 Task: Change the workspace to "Daily Schedule".
Action: Mouse moved to (315, 67)
Screenshot: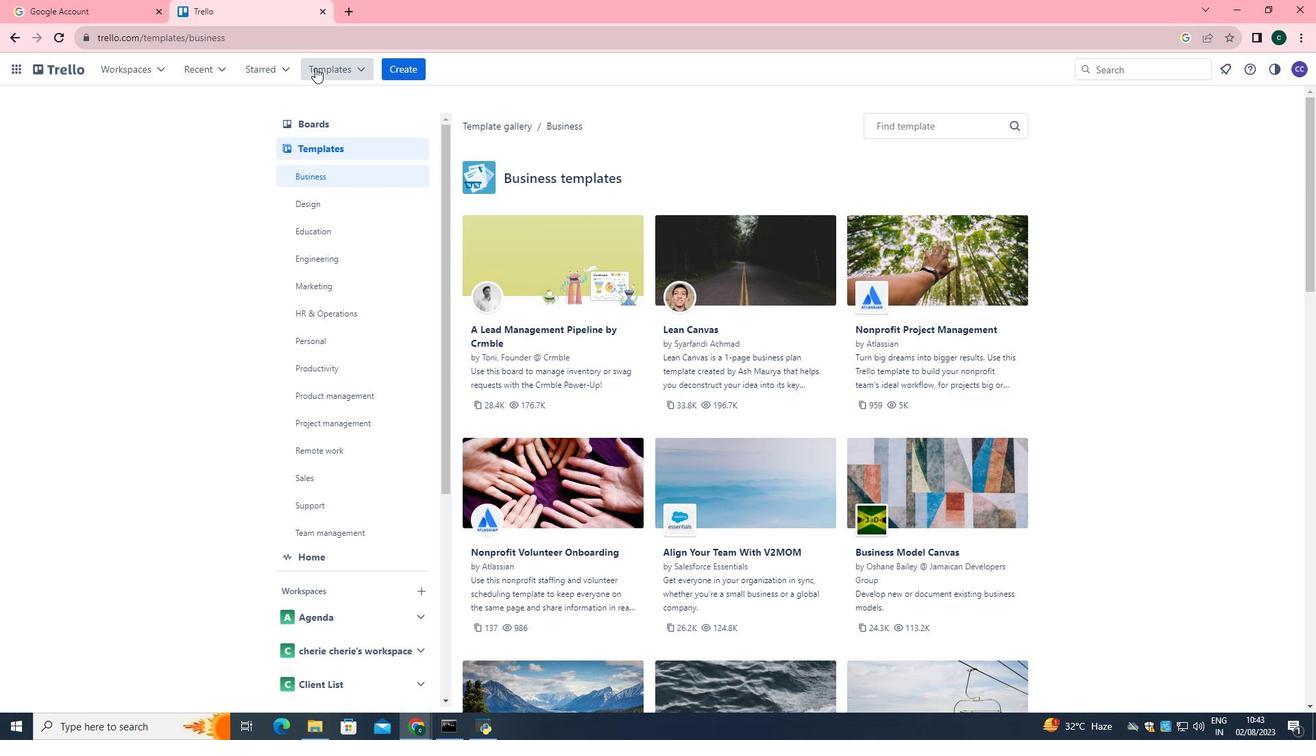 
Action: Mouse pressed left at (315, 67)
Screenshot: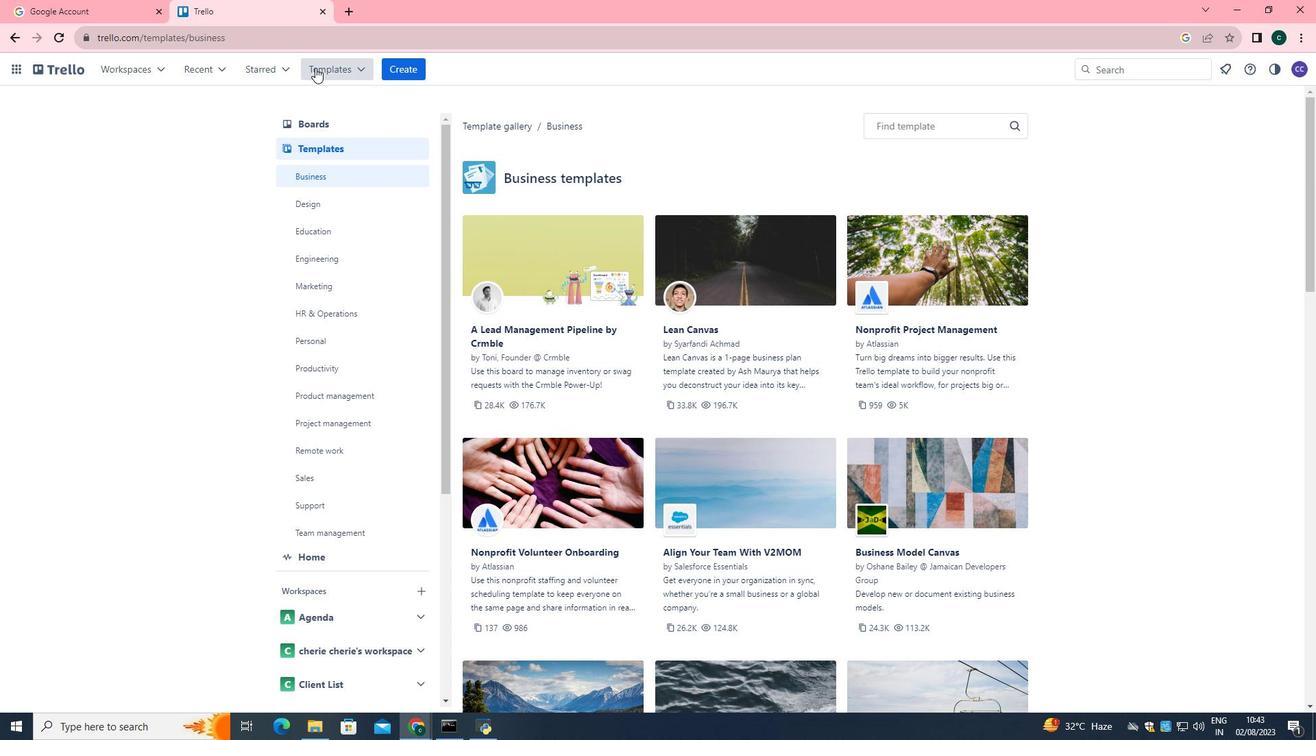 
Action: Mouse moved to (412, 497)
Screenshot: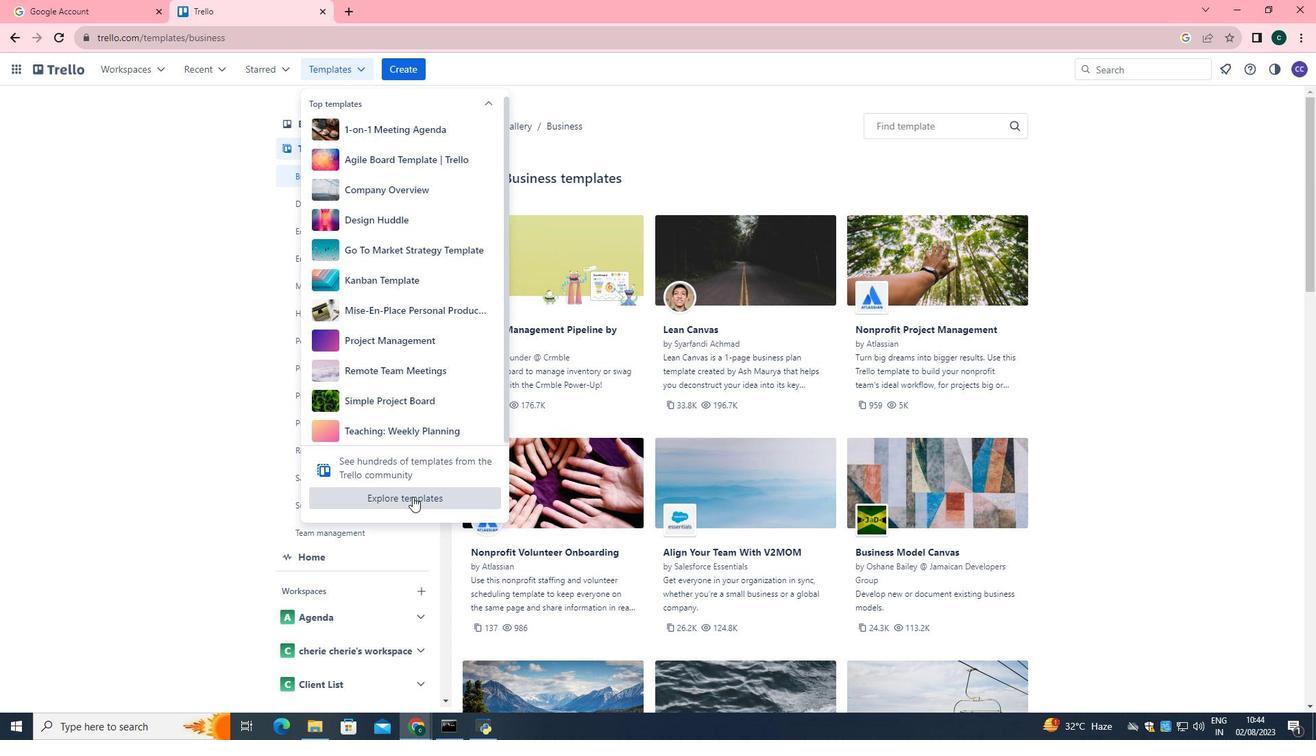 
Action: Mouse pressed left at (412, 497)
Screenshot: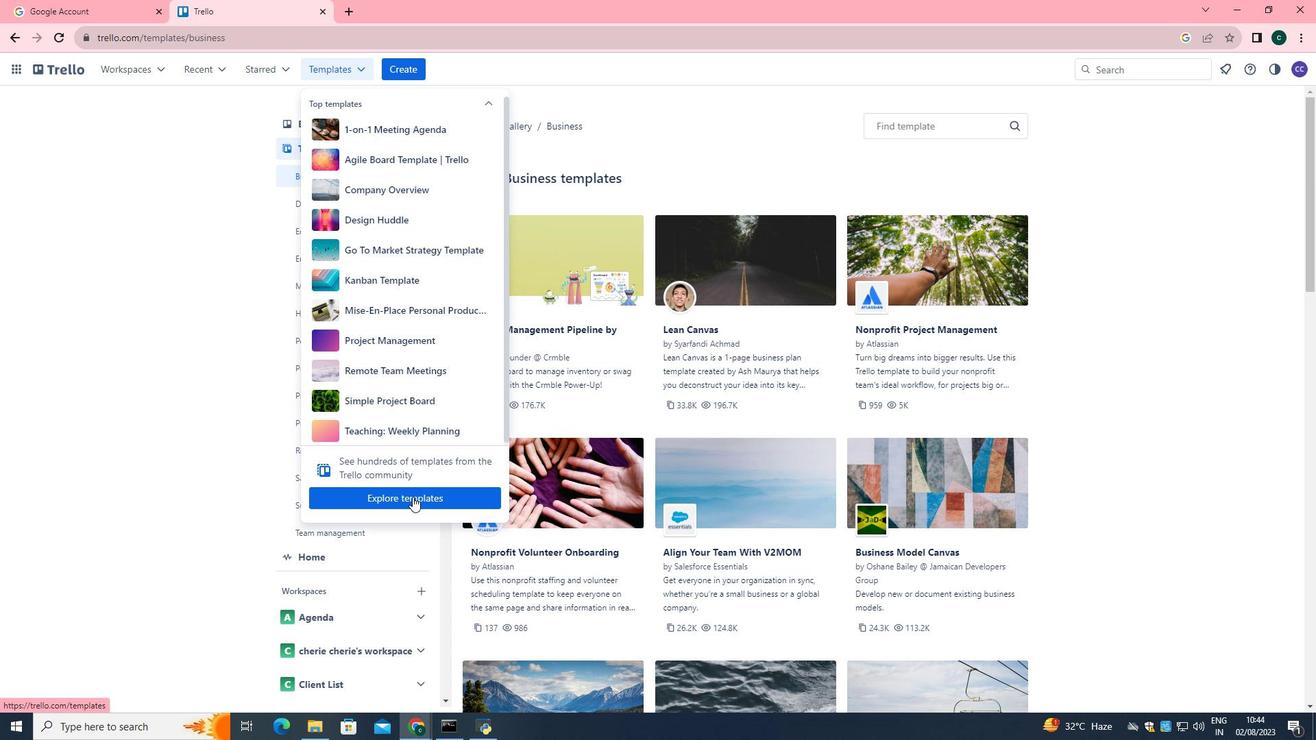 
Action: Mouse moved to (987, 183)
Screenshot: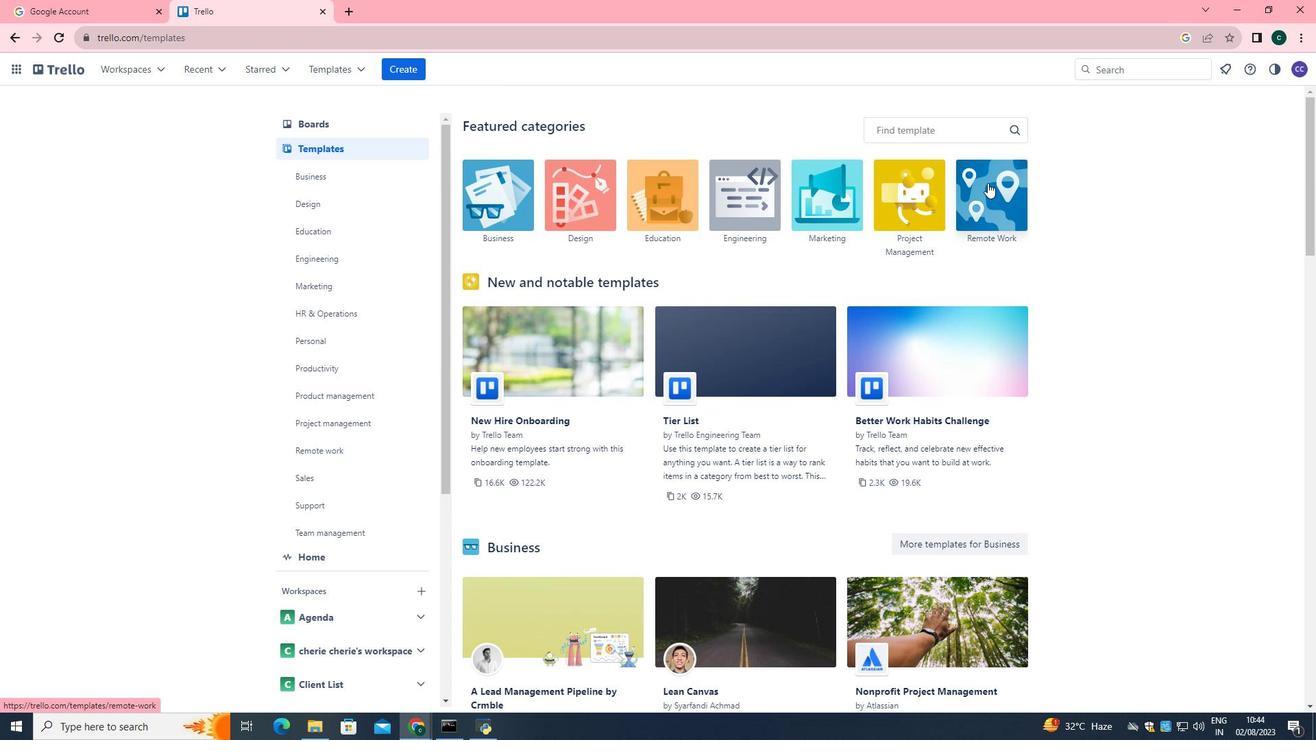 
Action: Mouse pressed left at (987, 183)
Screenshot: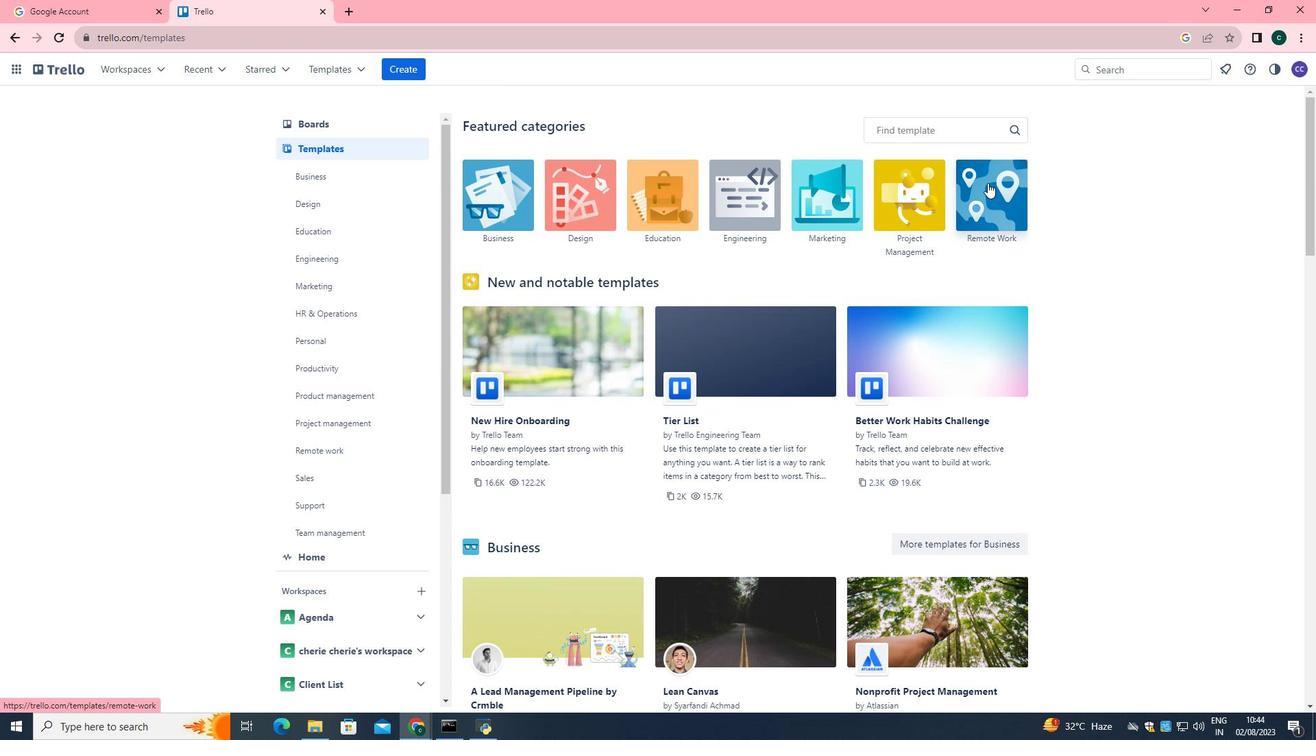 
Action: Mouse moved to (577, 294)
Screenshot: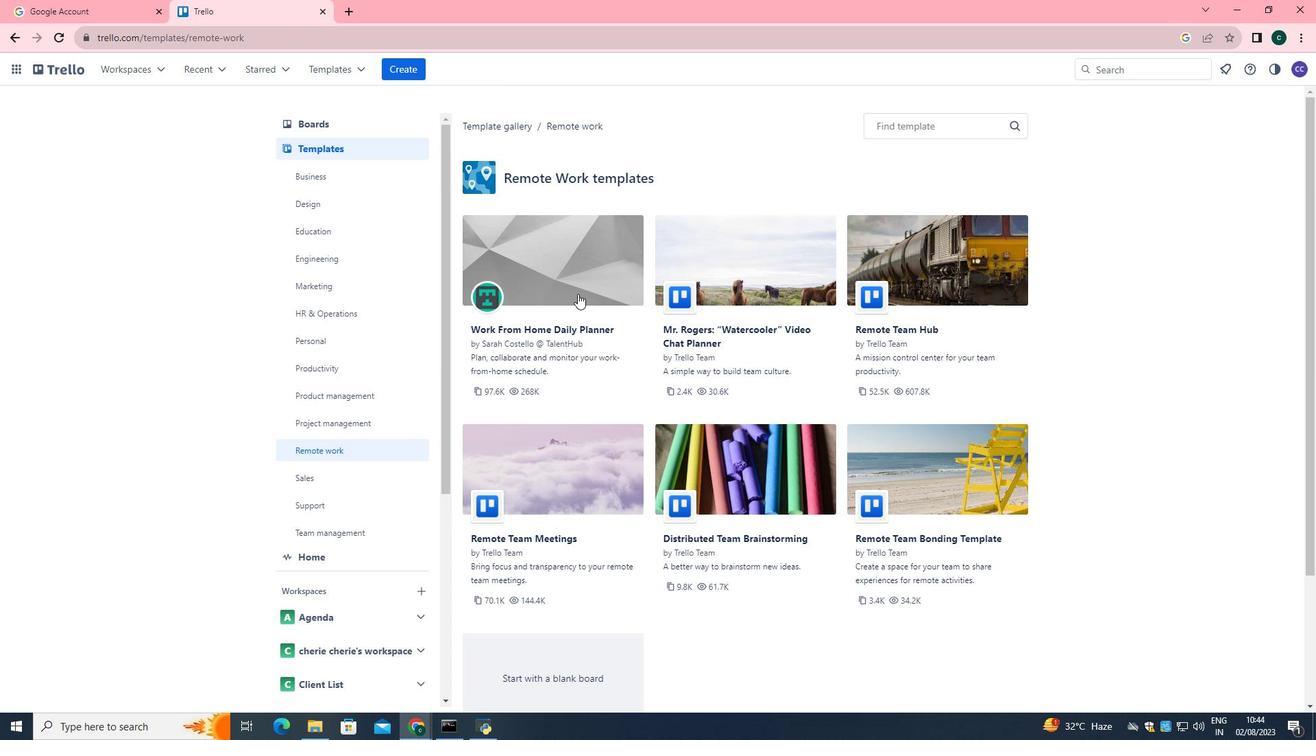 
Action: Mouse pressed left at (577, 294)
Screenshot: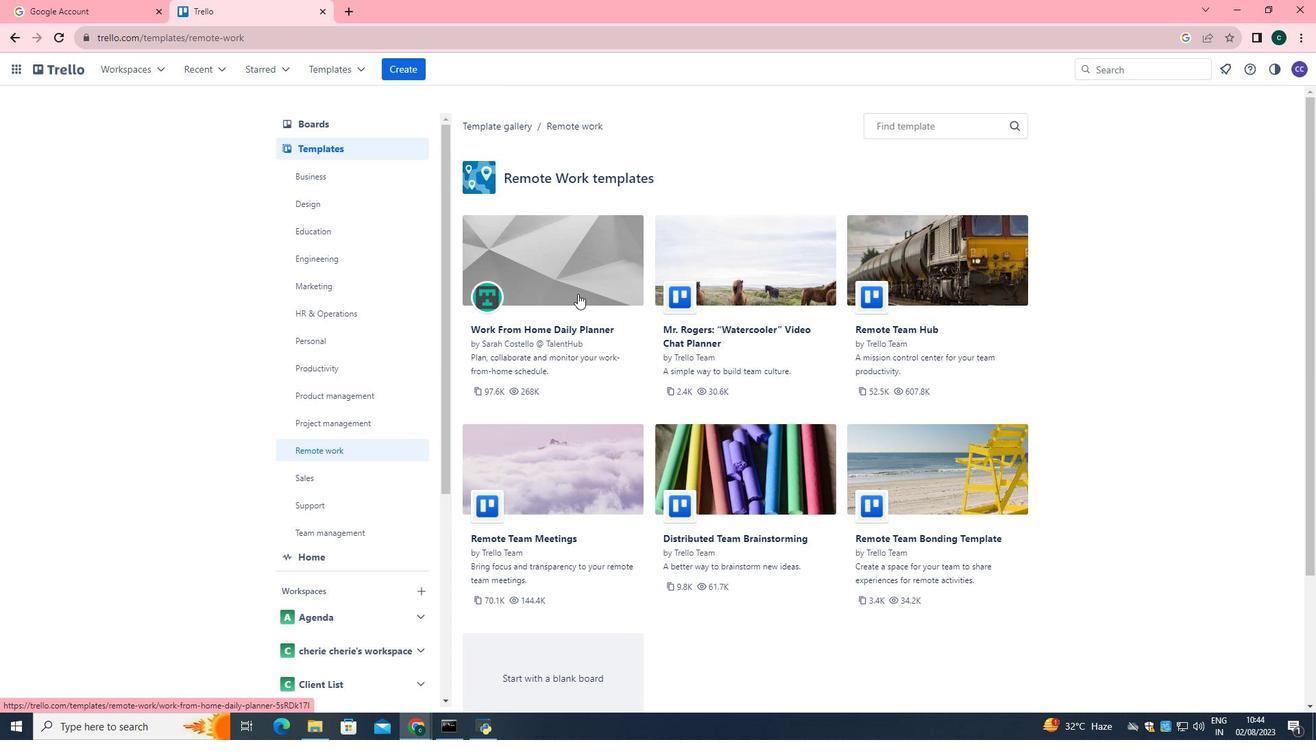 
Action: Mouse moved to (988, 178)
Screenshot: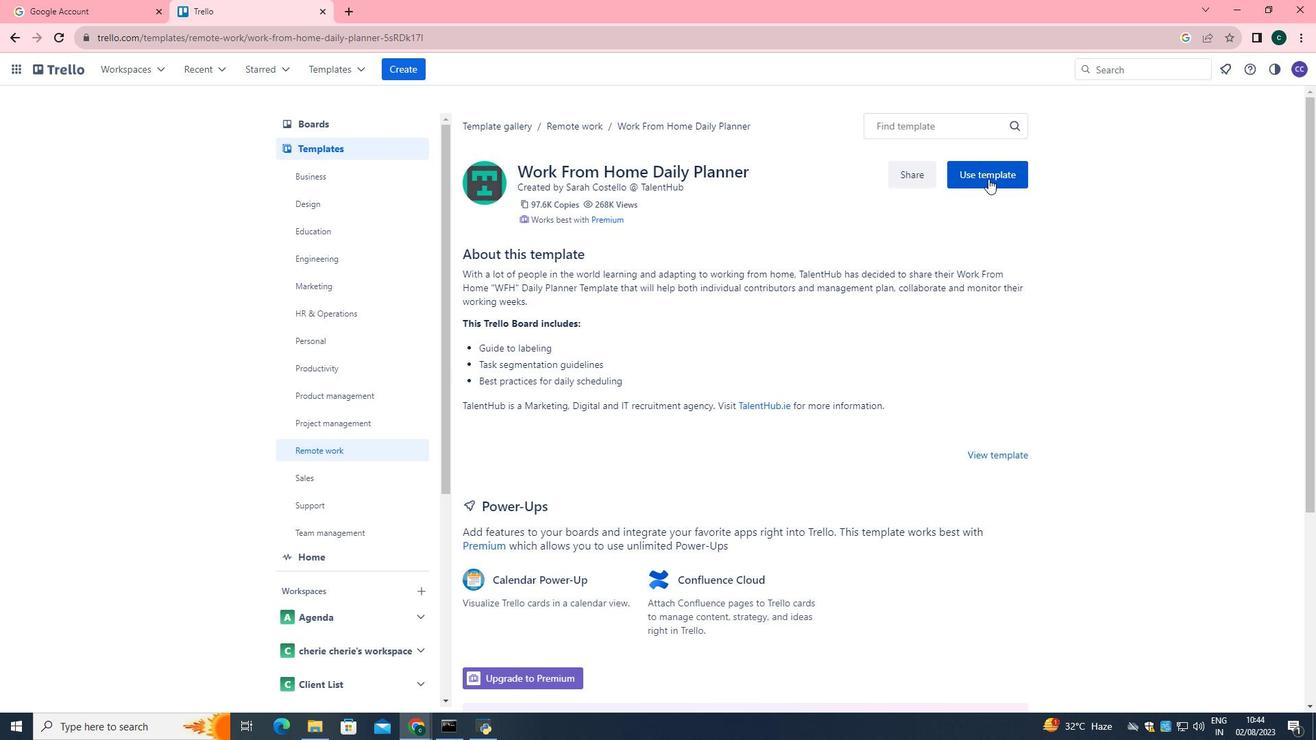 
Action: Mouse pressed left at (988, 178)
Screenshot: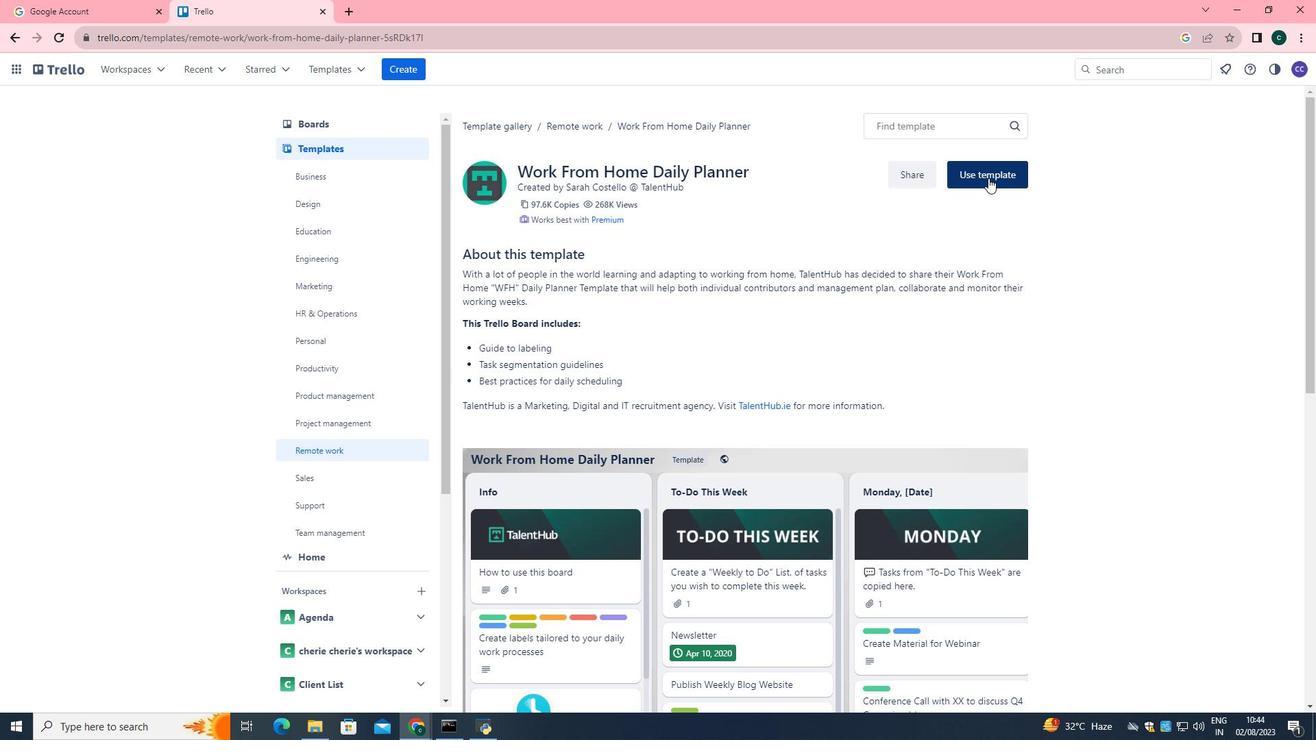 
Action: Mouse moved to (1025, 297)
Screenshot: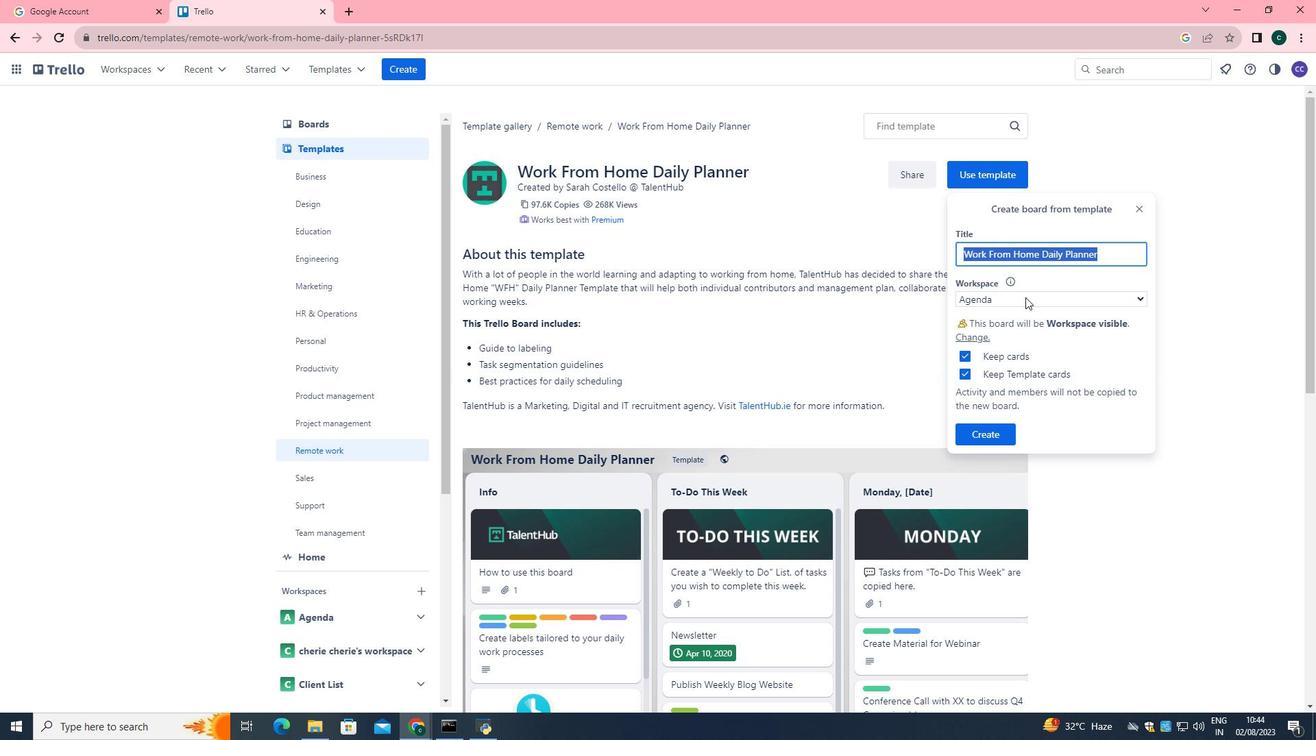 
Action: Mouse pressed left at (1025, 297)
Screenshot: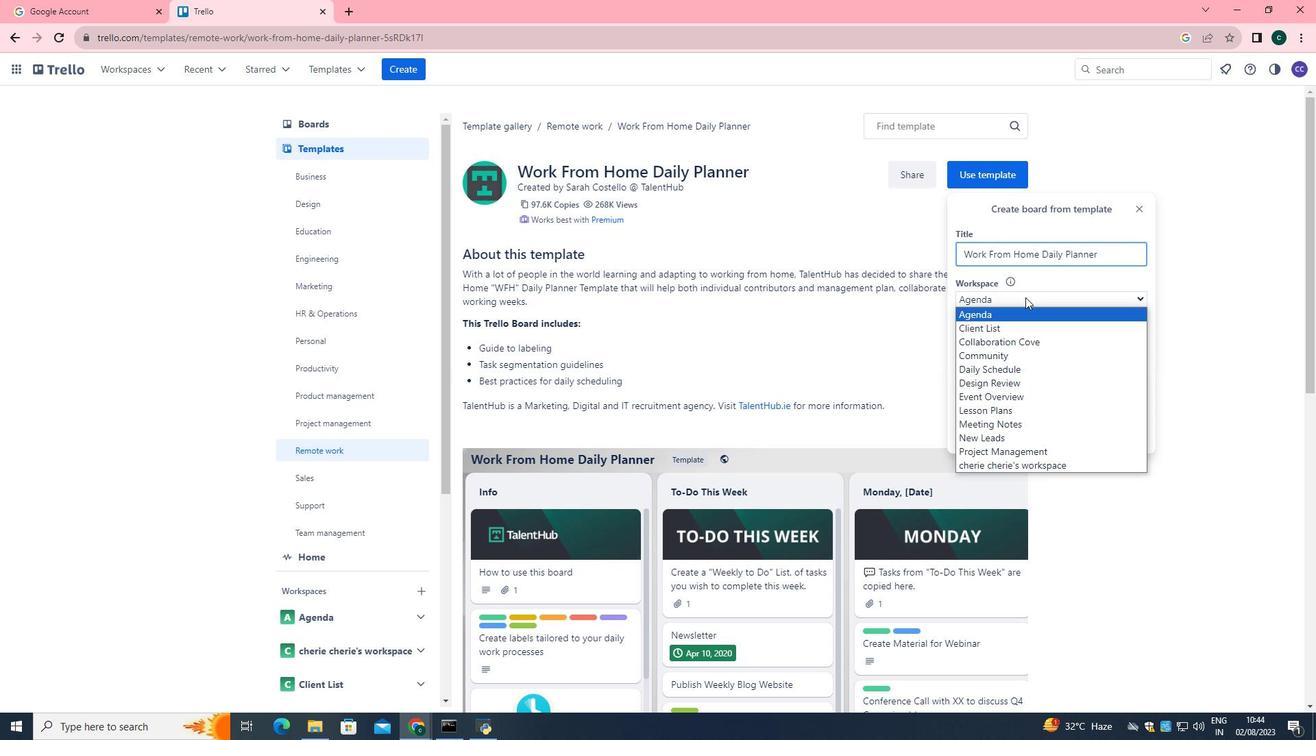 
Action: Mouse moved to (1009, 368)
Screenshot: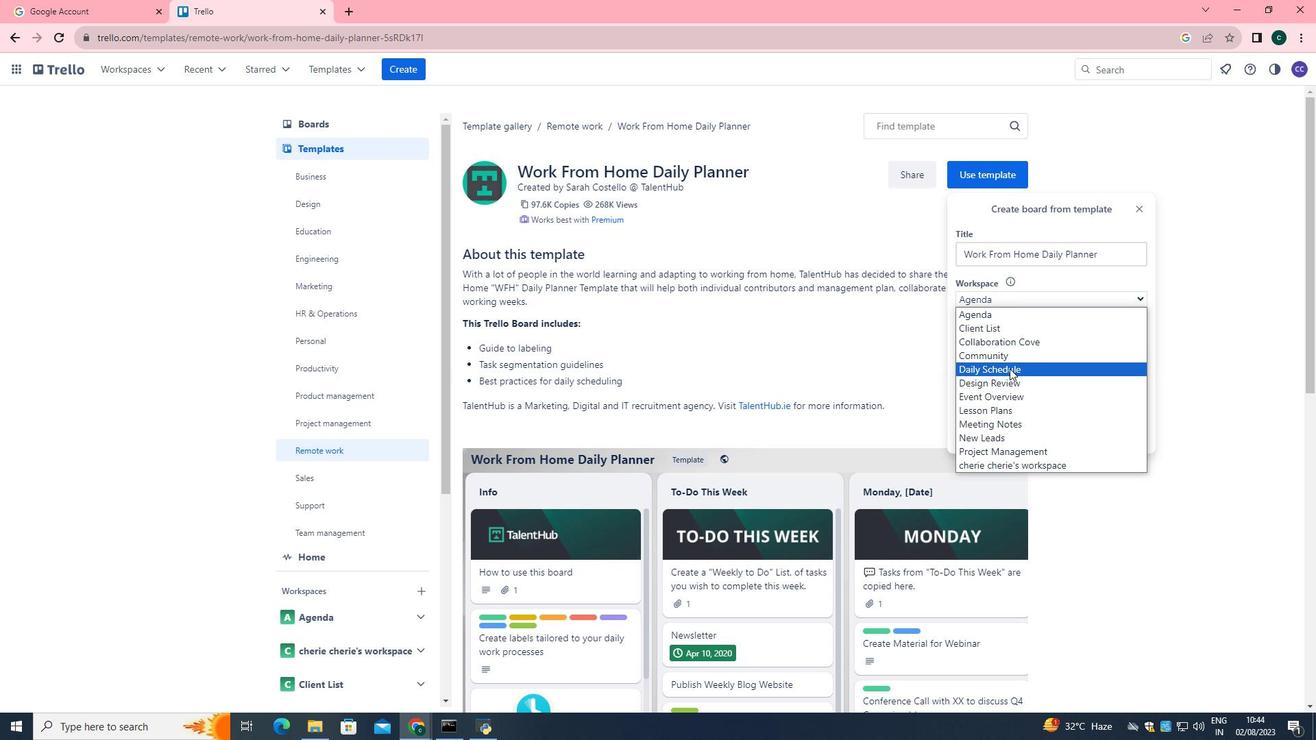 
Action: Mouse pressed left at (1009, 368)
Screenshot: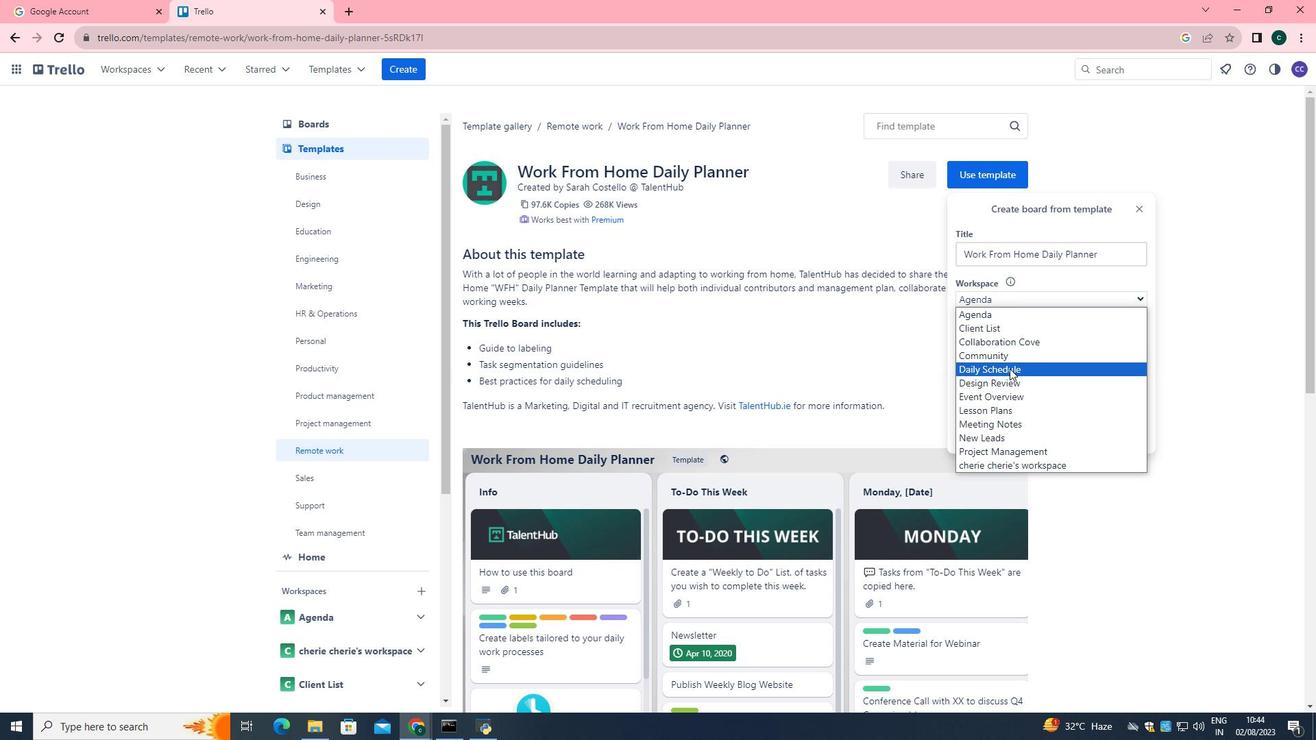 
